 Task: Sort the products by best match.
Action: Mouse moved to (24, 147)
Screenshot: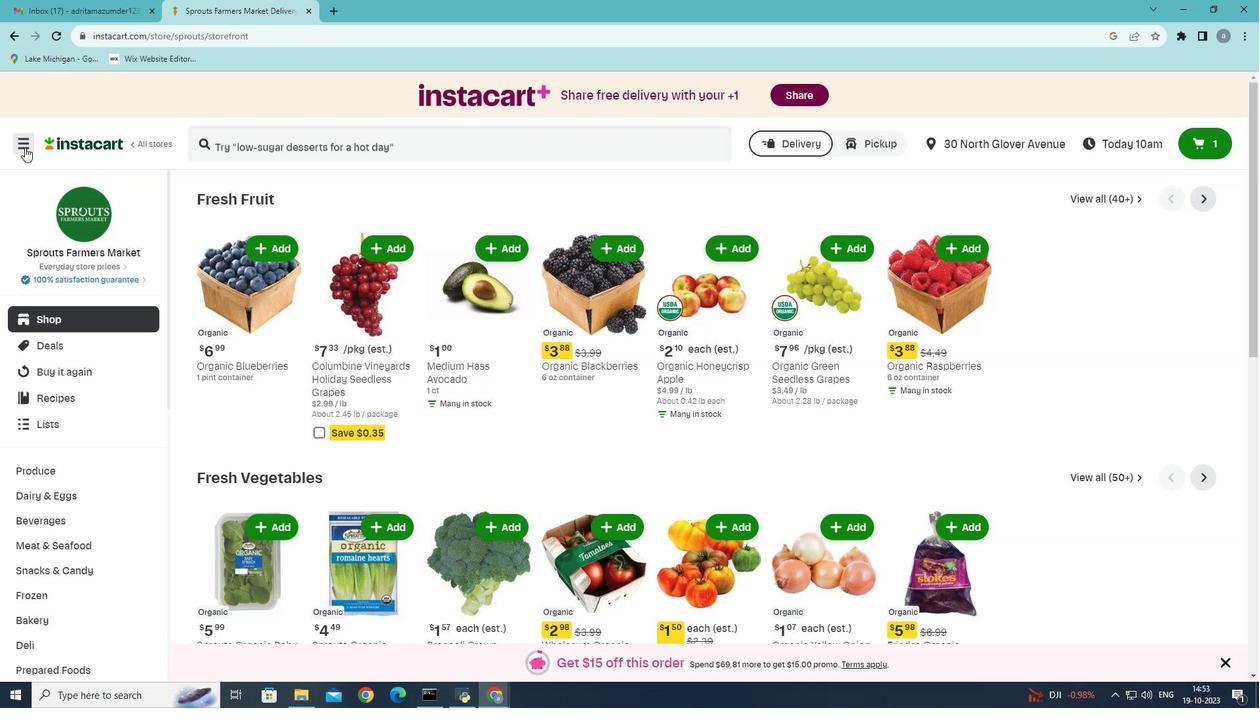 
Action: Mouse pressed left at (24, 147)
Screenshot: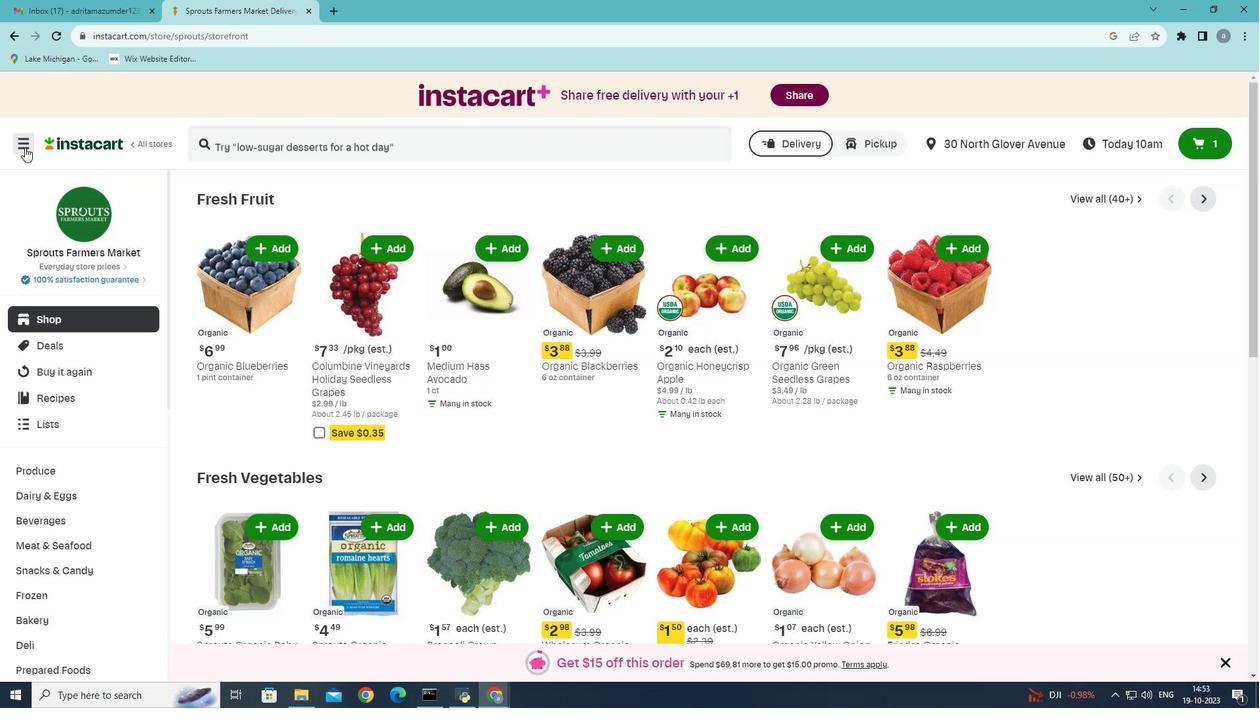 
Action: Mouse moved to (55, 378)
Screenshot: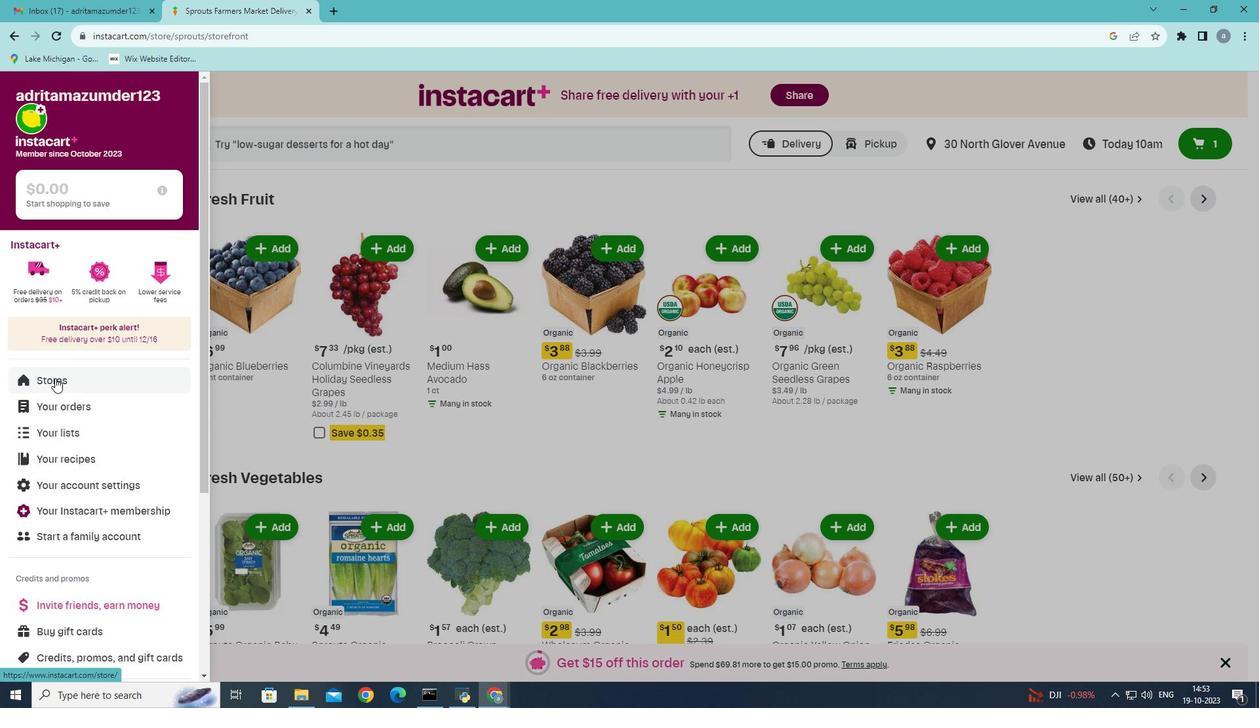 
Action: Mouse pressed left at (55, 378)
Screenshot: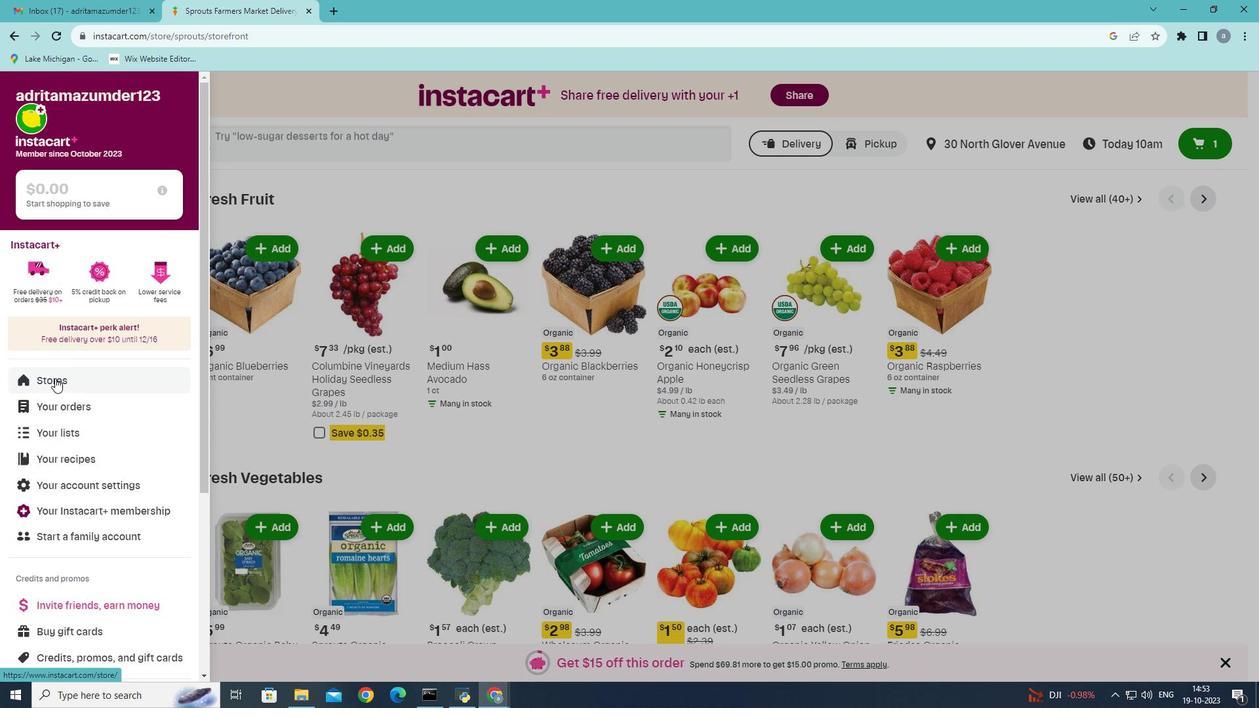 
Action: Mouse moved to (303, 153)
Screenshot: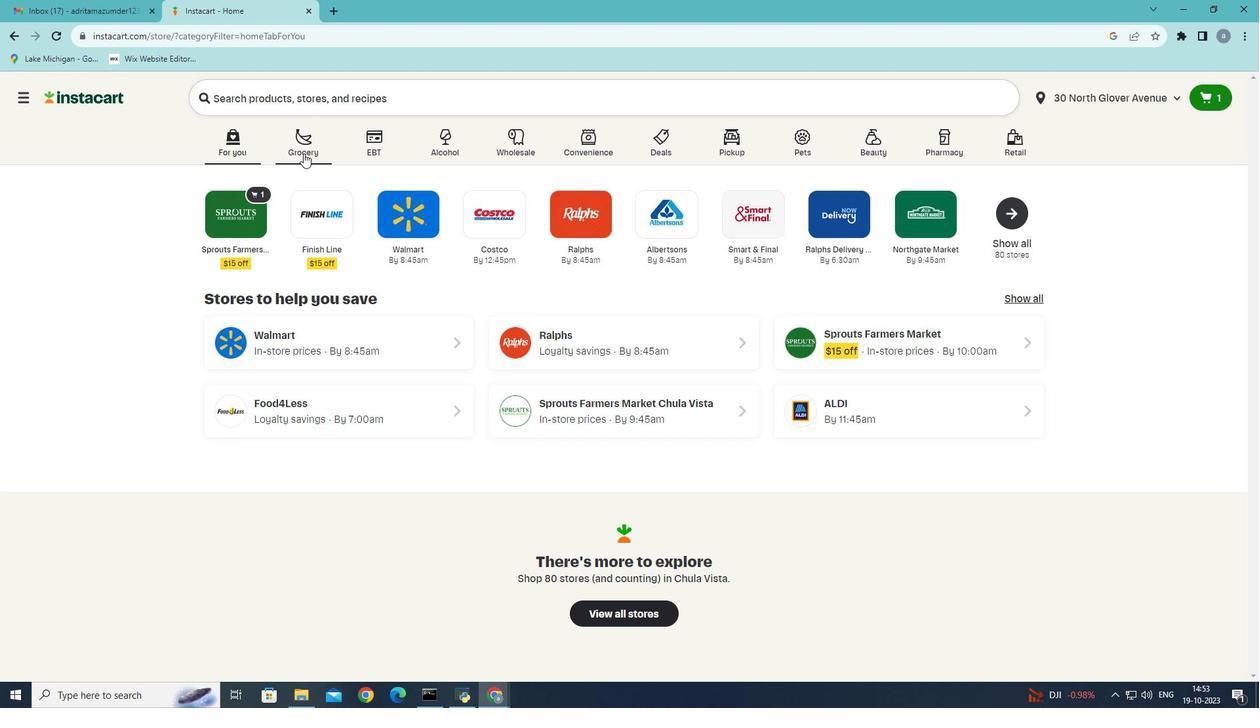 
Action: Mouse pressed left at (303, 153)
Screenshot: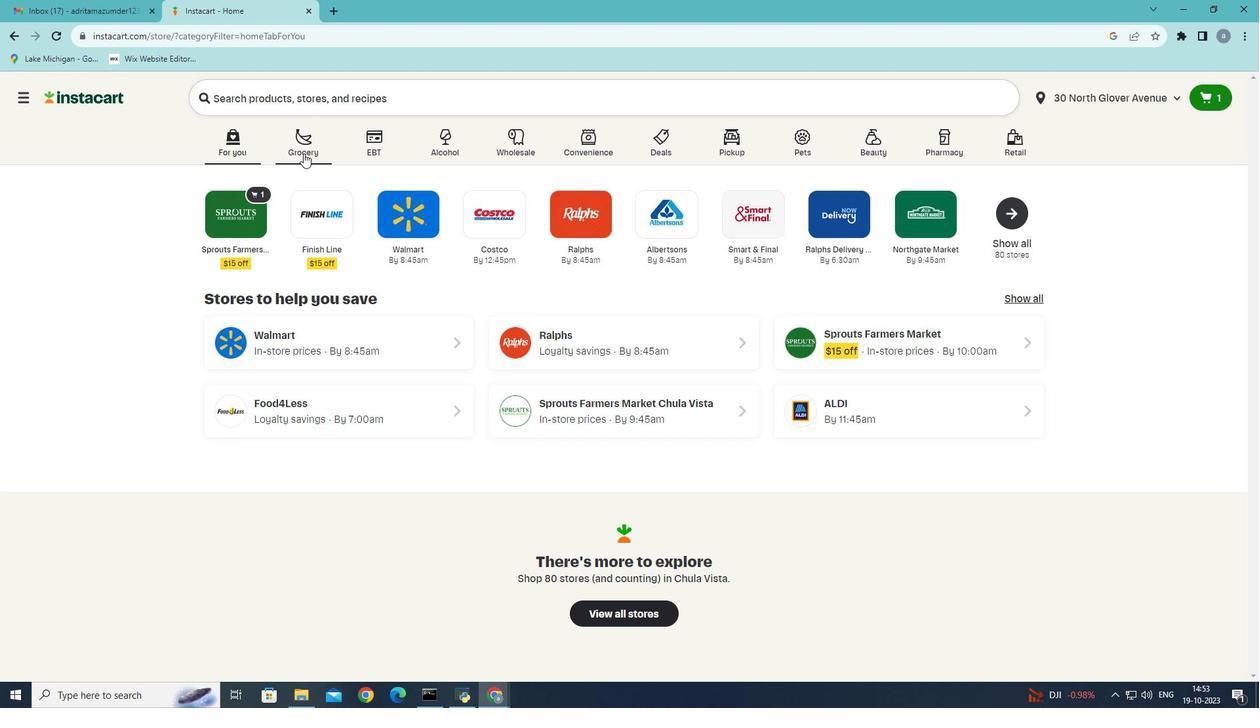 
Action: Mouse moved to (332, 375)
Screenshot: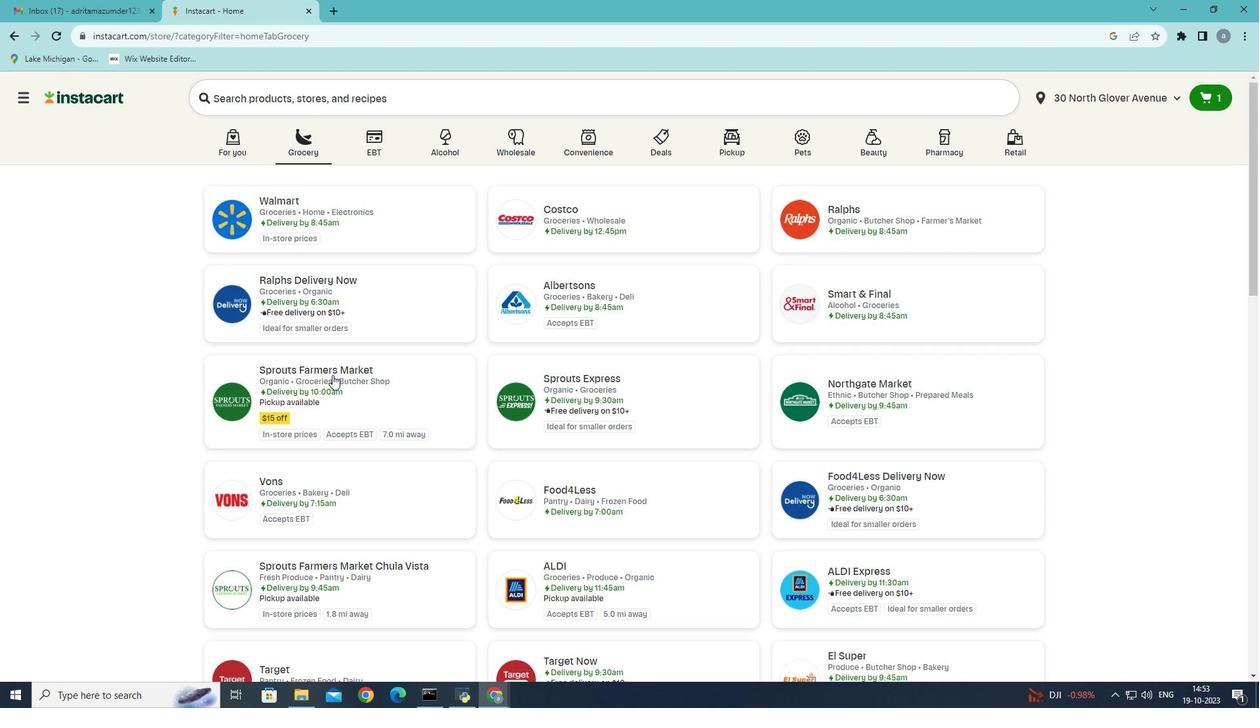 
Action: Mouse pressed left at (332, 375)
Screenshot: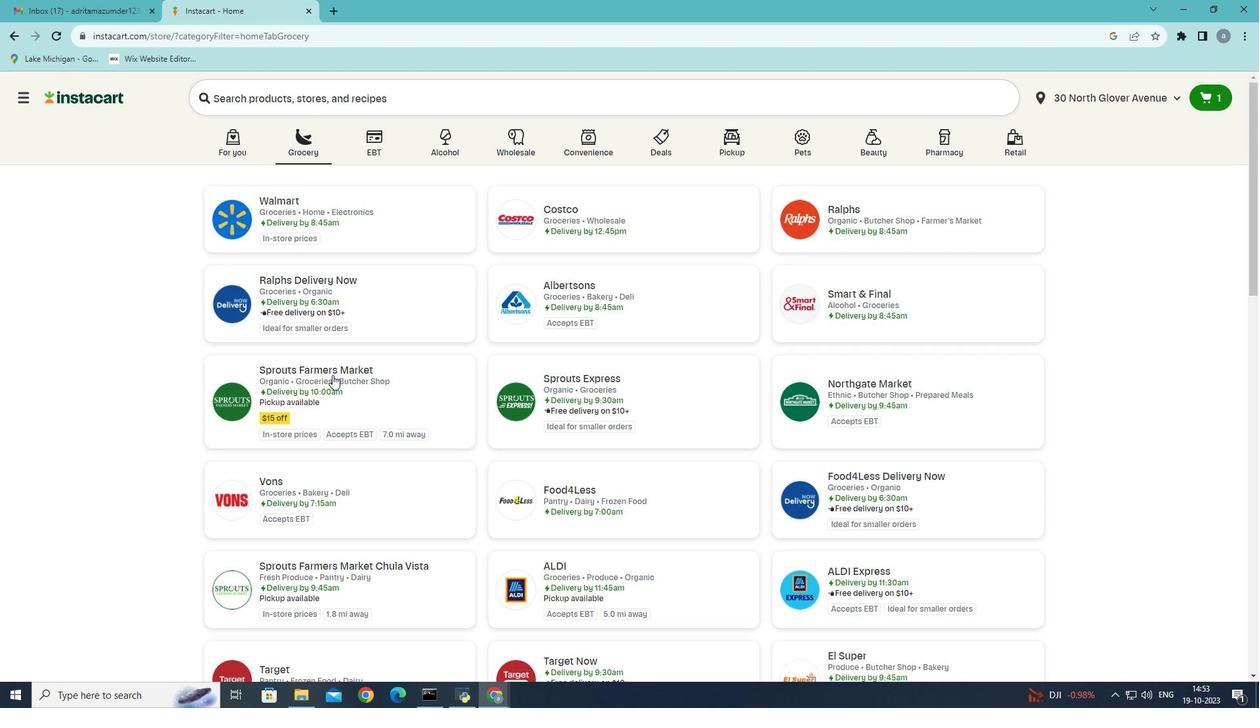 
Action: Mouse moved to (75, 549)
Screenshot: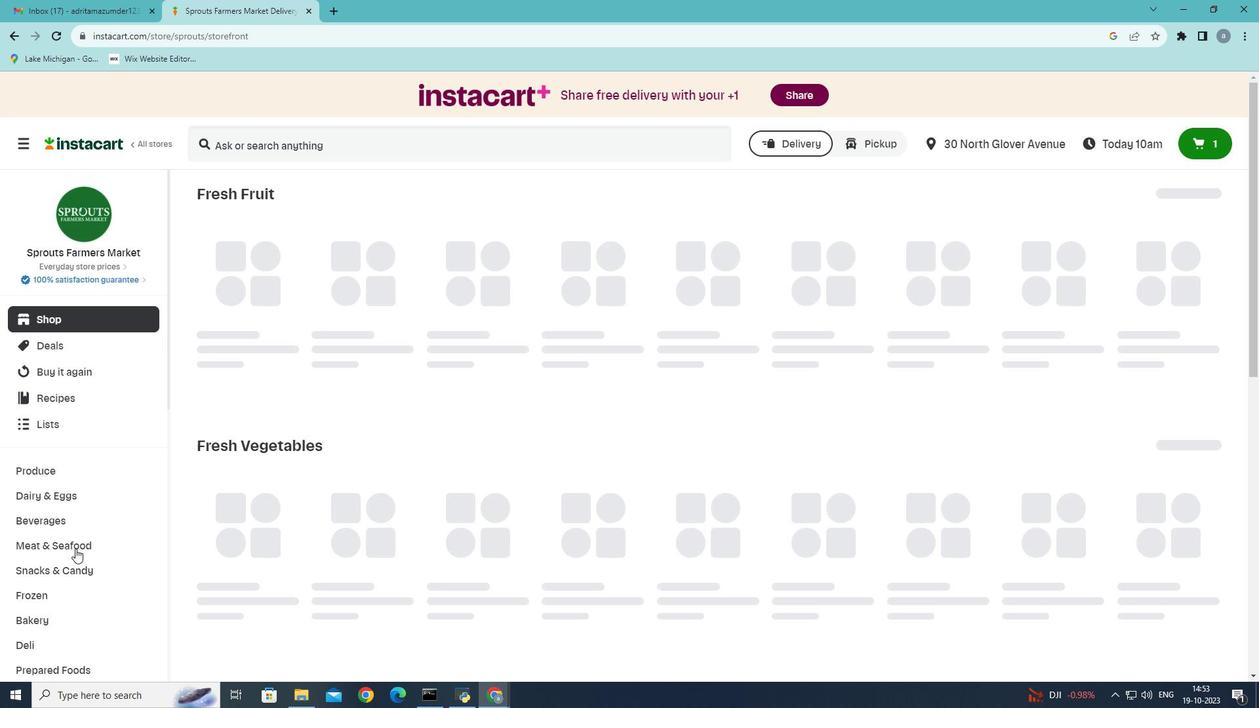 
Action: Mouse pressed left at (75, 549)
Screenshot: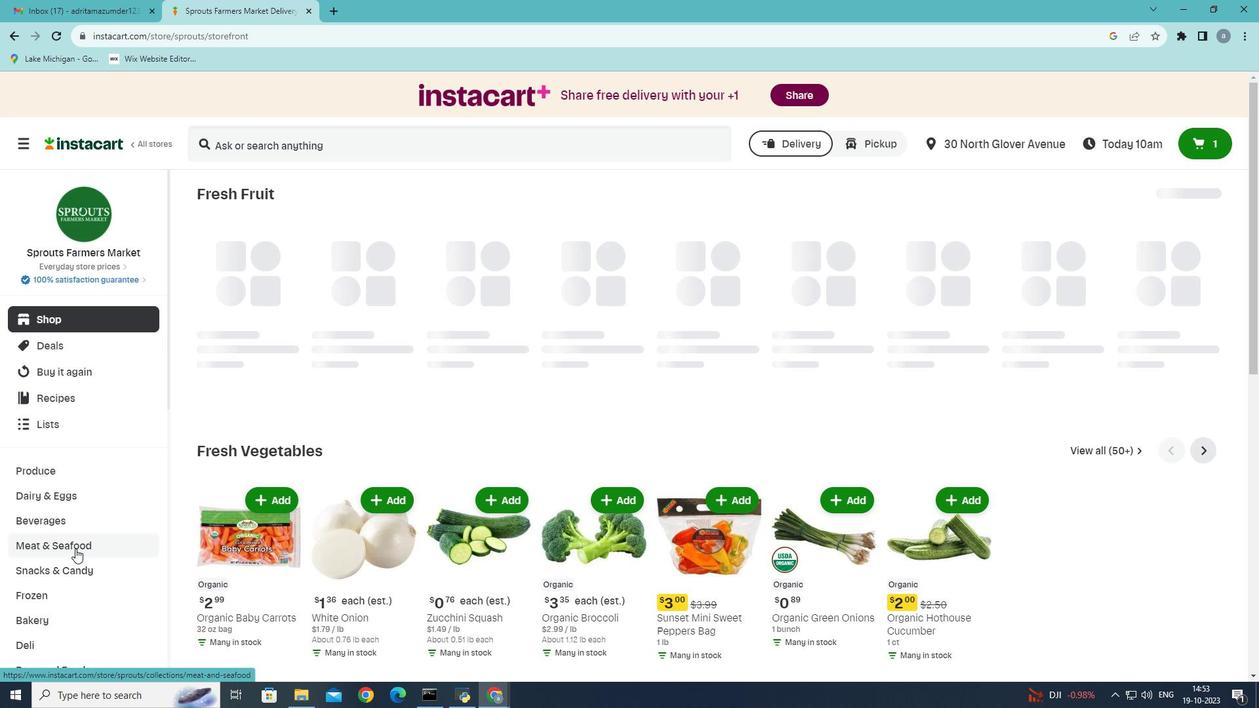 
Action: Mouse moved to (637, 233)
Screenshot: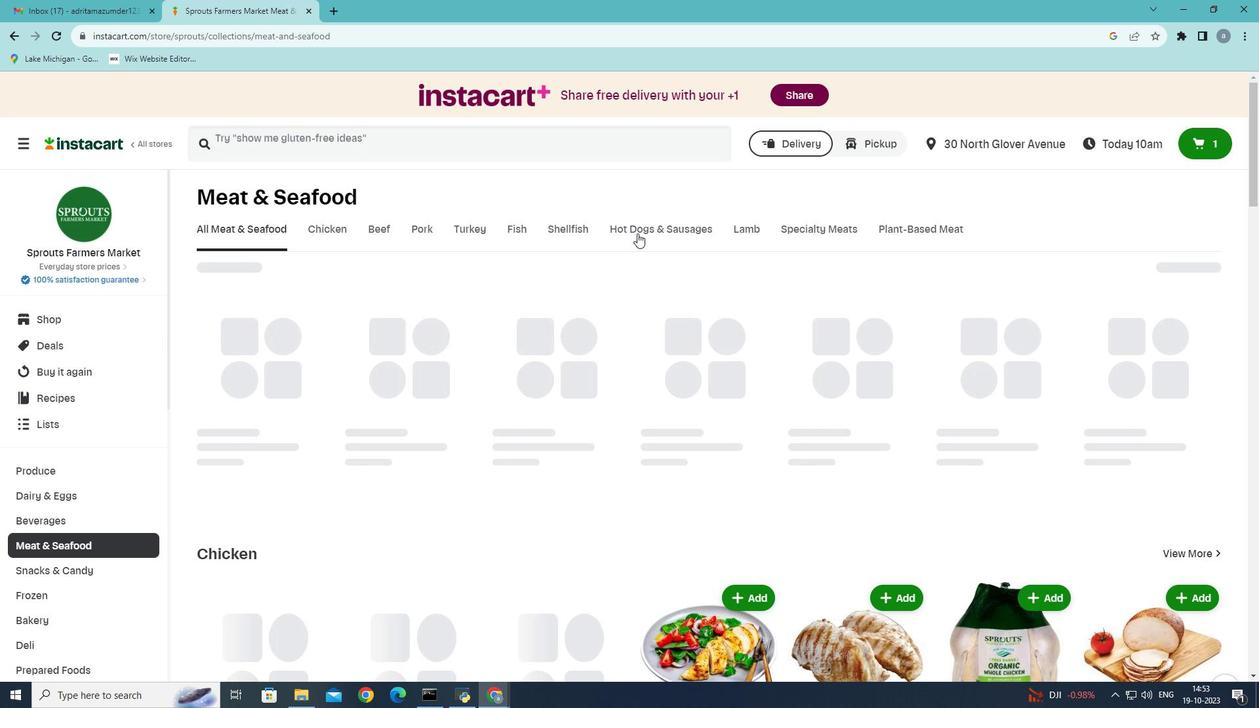 
Action: Mouse pressed left at (637, 233)
Screenshot: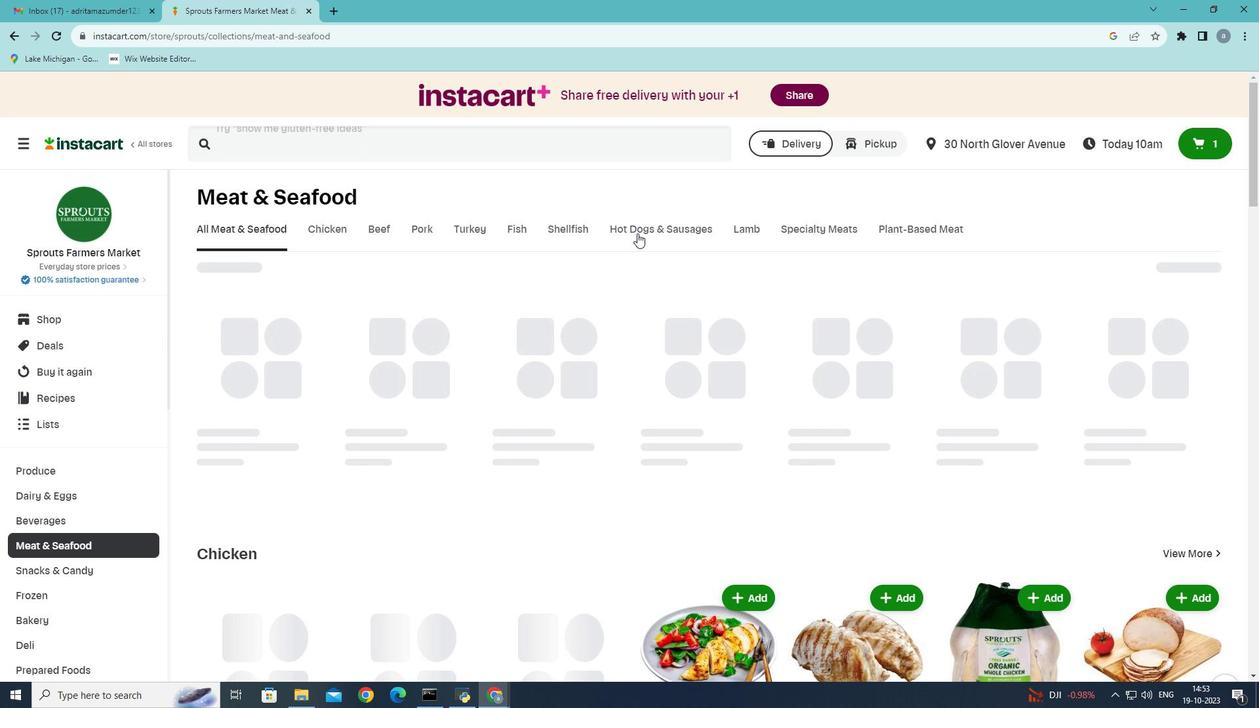 
Action: Mouse moved to (299, 290)
Screenshot: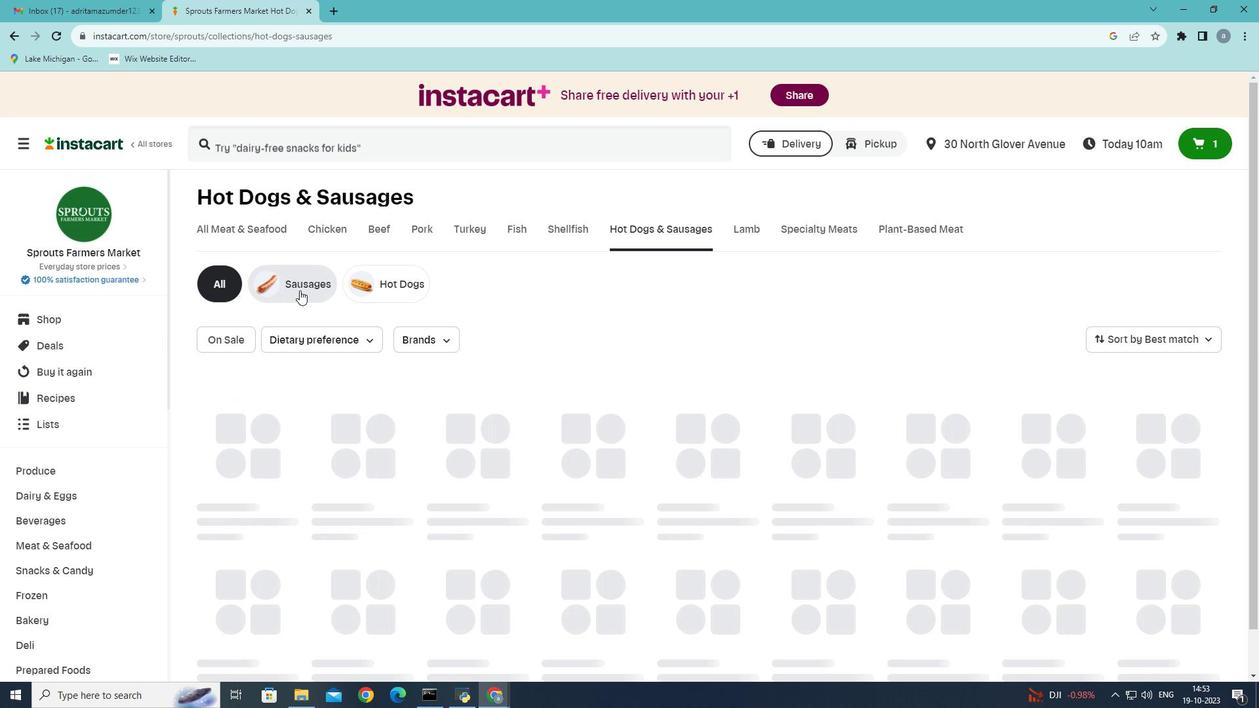 
Action: Mouse pressed left at (299, 290)
Screenshot: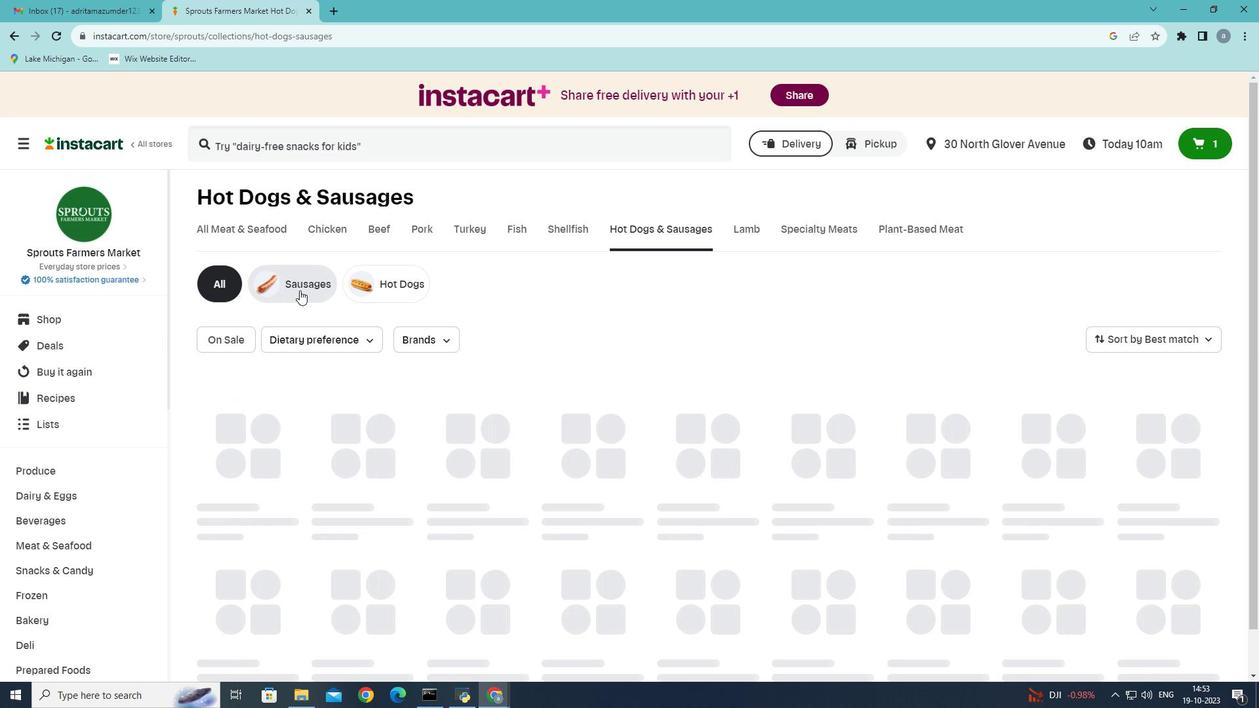 
Action: Mouse moved to (1205, 342)
Screenshot: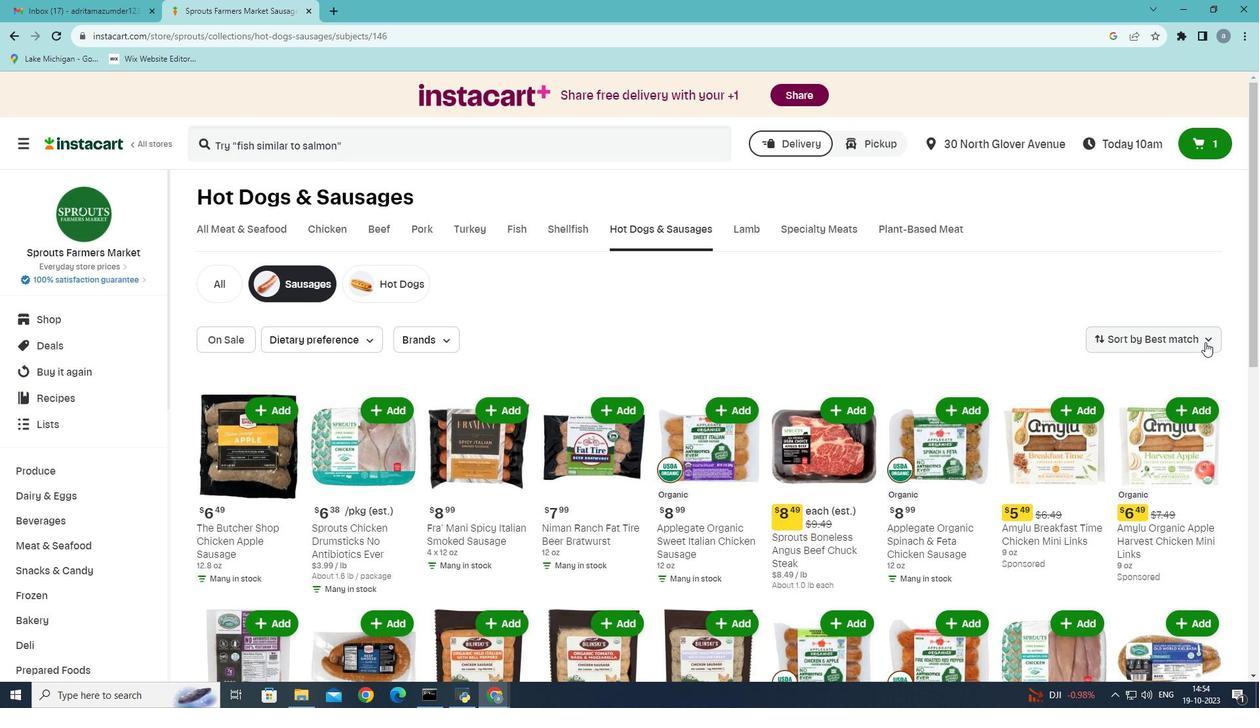 
Action: Mouse pressed left at (1205, 342)
Screenshot: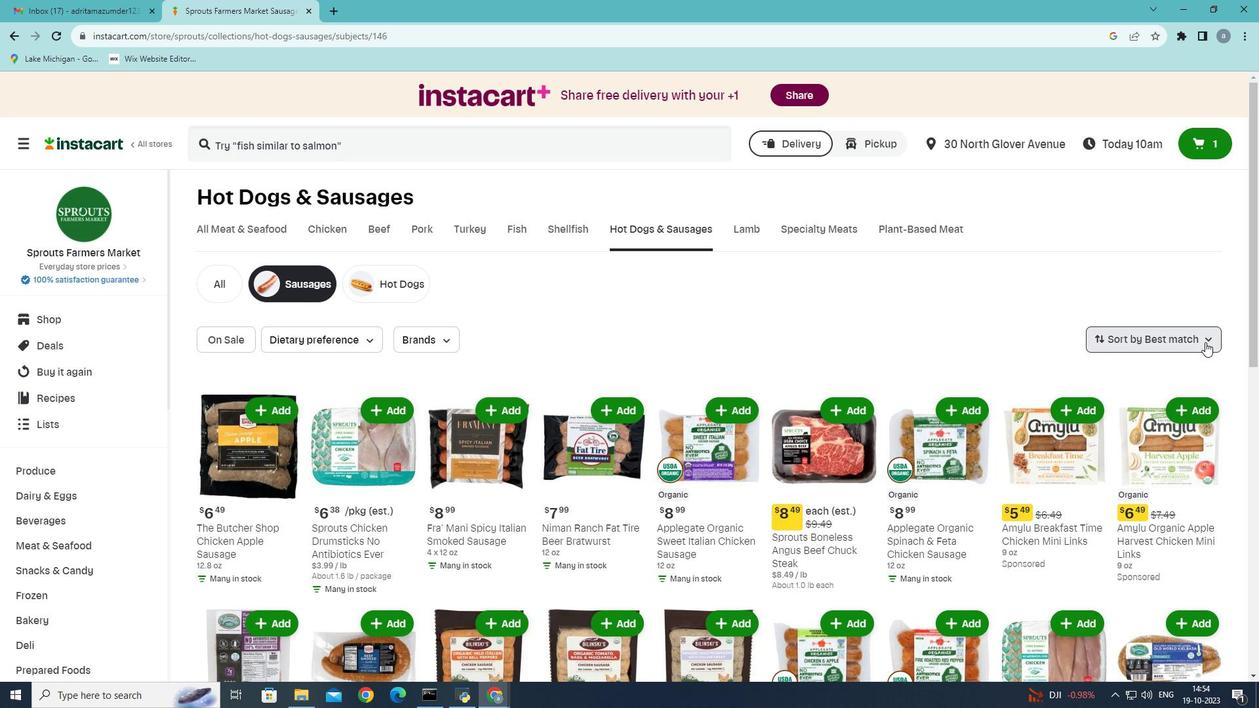 
Action: Mouse moved to (1126, 385)
Screenshot: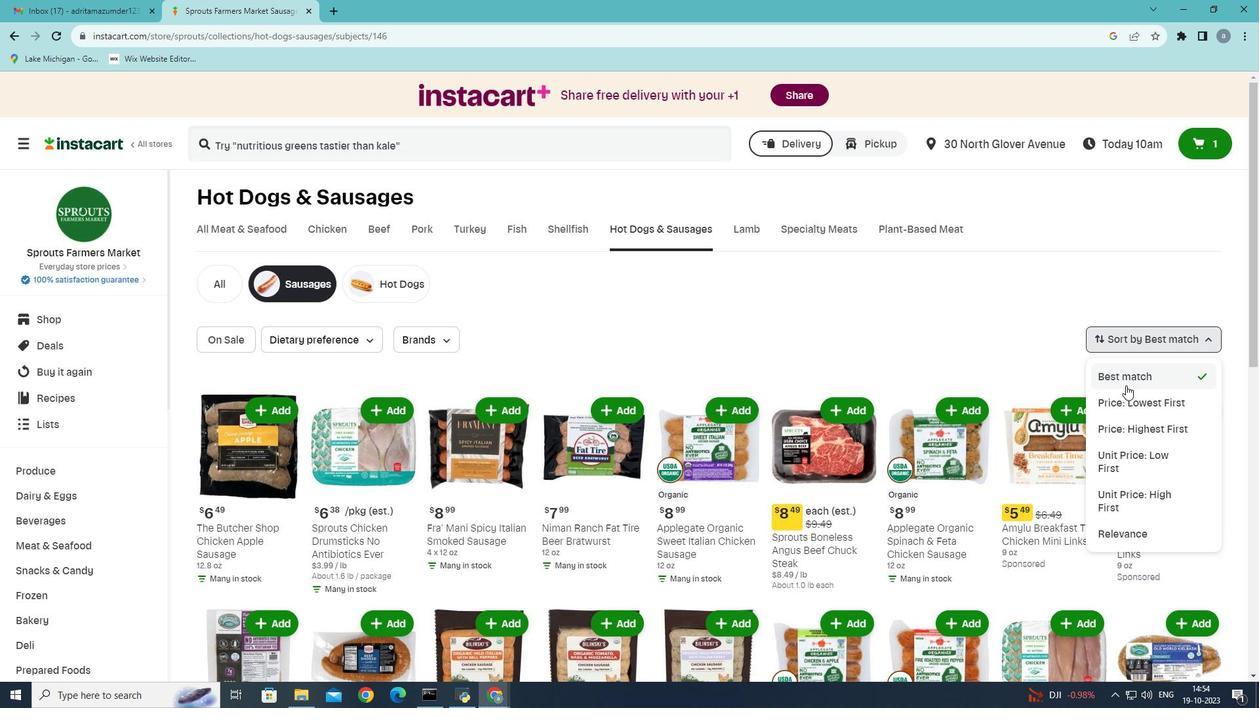 
Action: Mouse pressed left at (1126, 385)
Screenshot: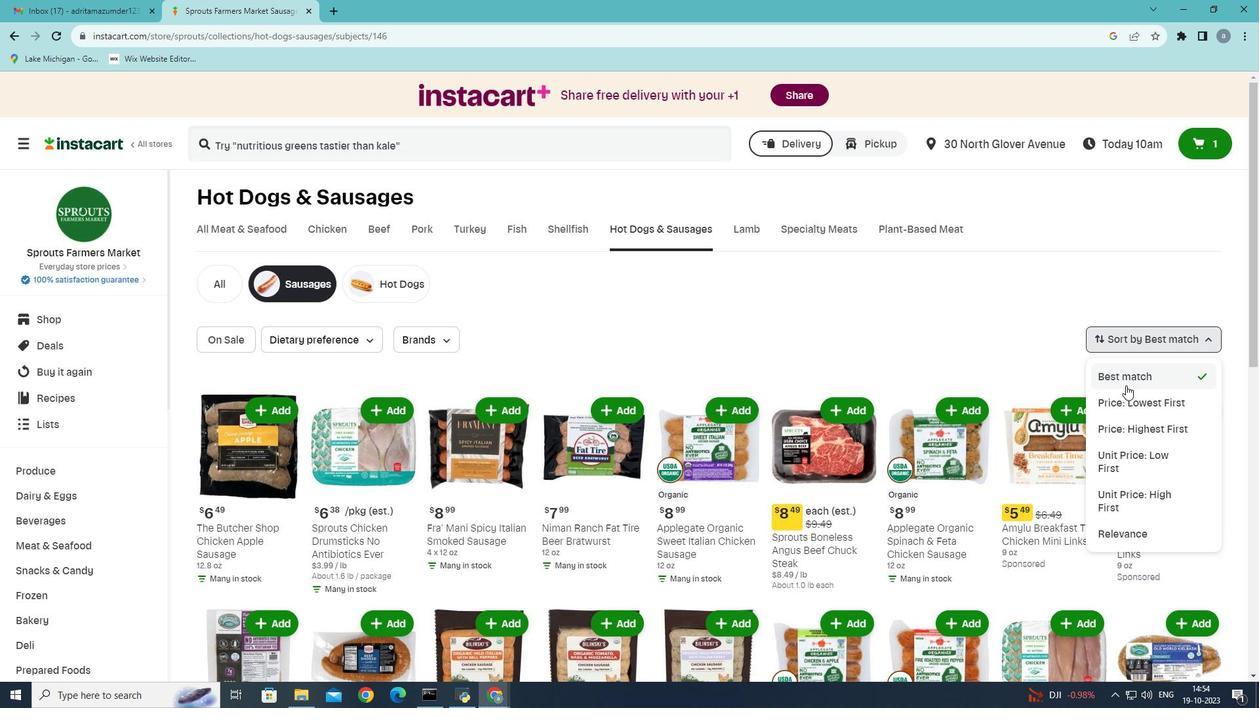 
Action: Mouse moved to (940, 373)
Screenshot: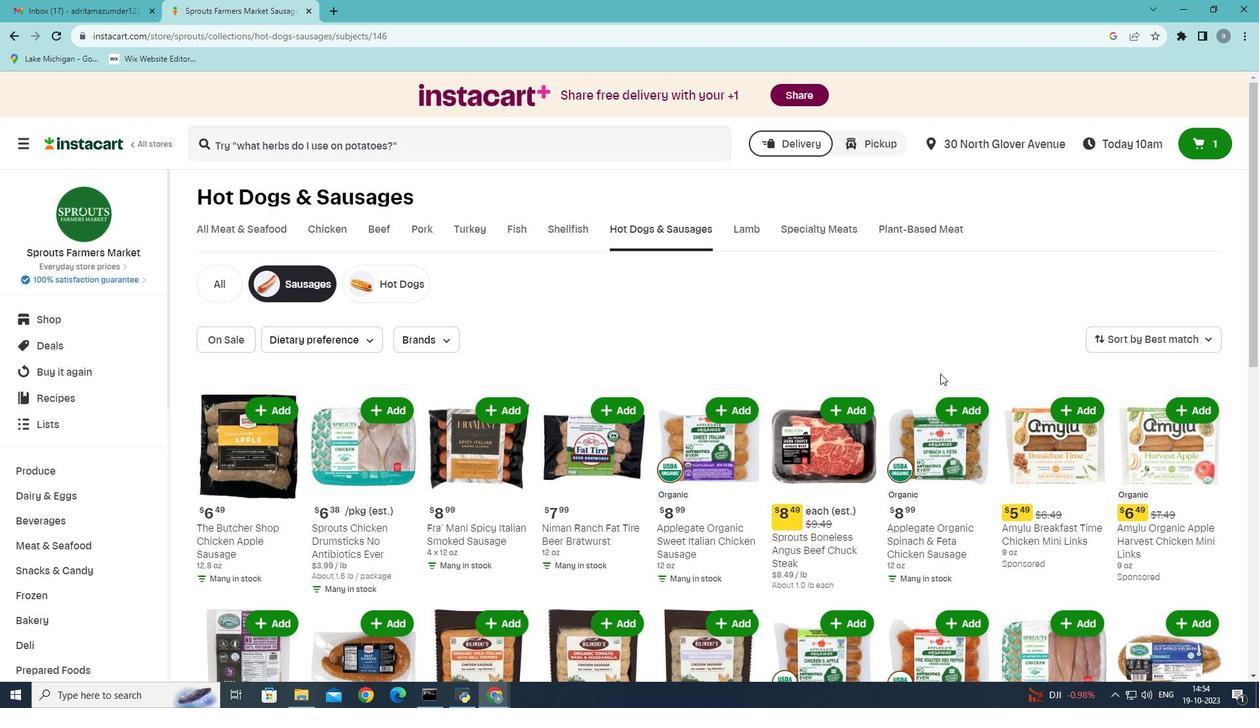 
